 Task: Apply image segmentation techniques to identify objects in an image.
Action: Mouse moved to (132, 65)
Screenshot: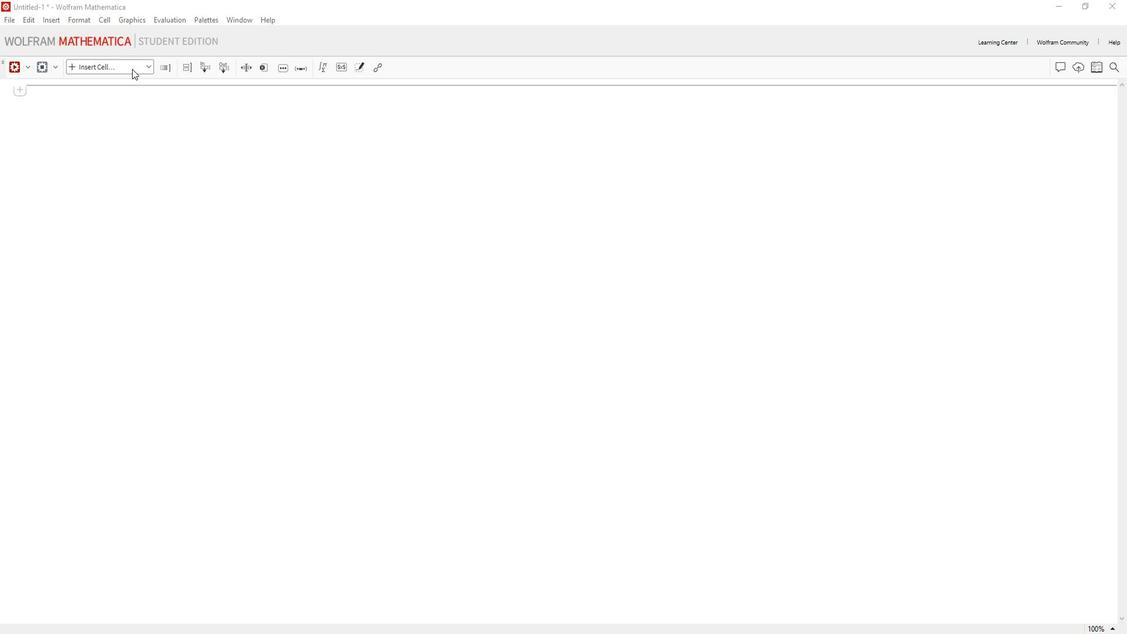 
Action: Mouse pressed left at (132, 65)
Screenshot: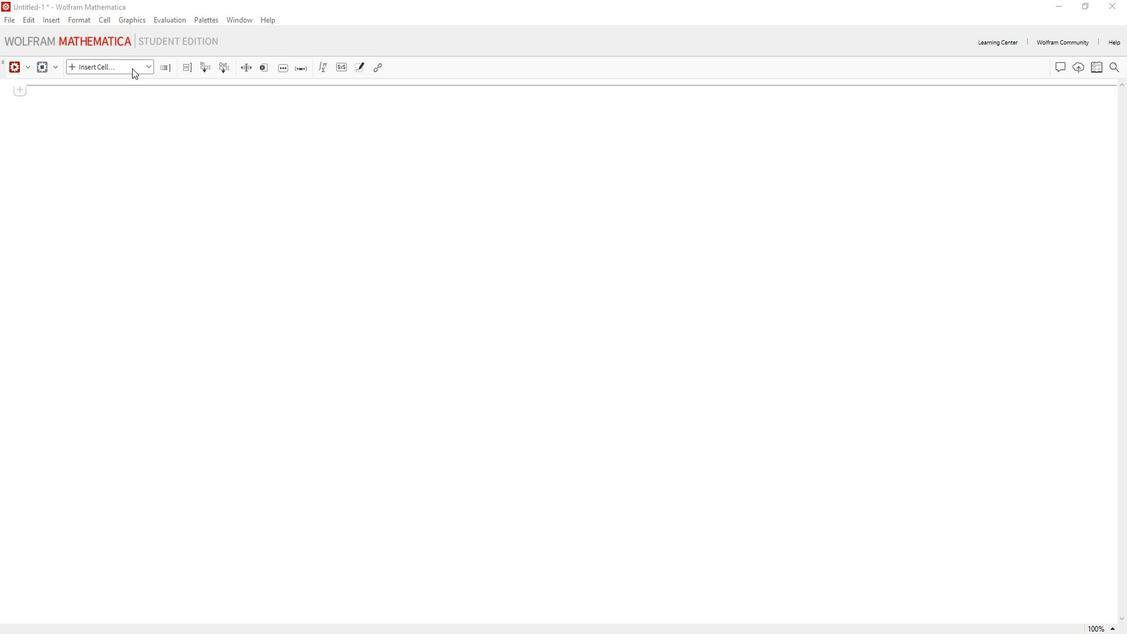 
Action: Mouse moved to (111, 217)
Screenshot: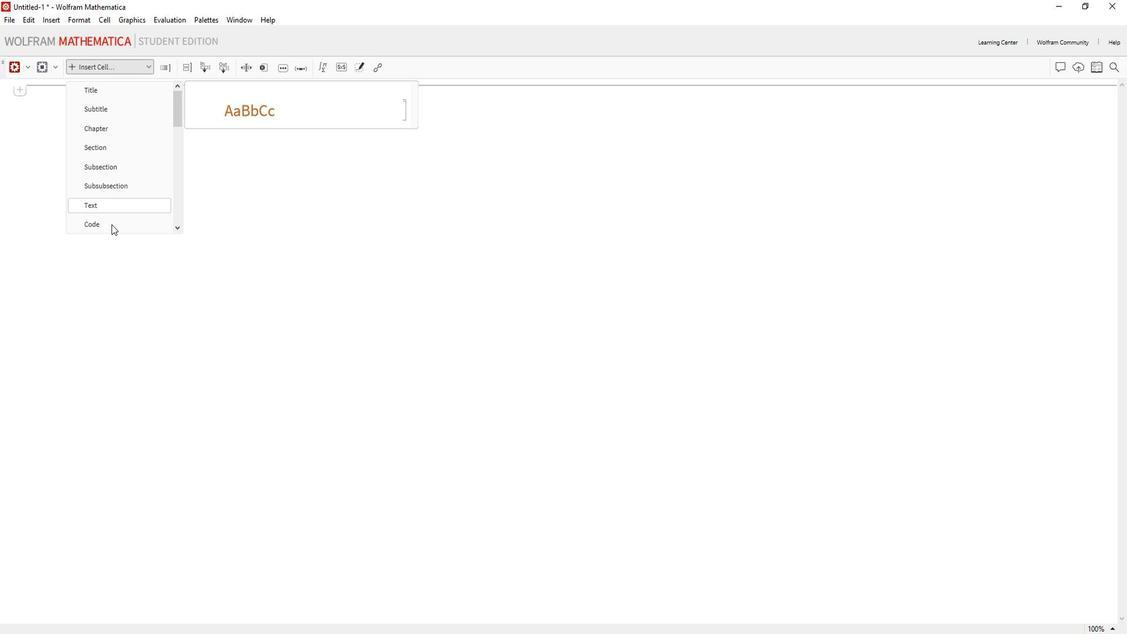 
Action: Mouse pressed left at (111, 217)
Screenshot: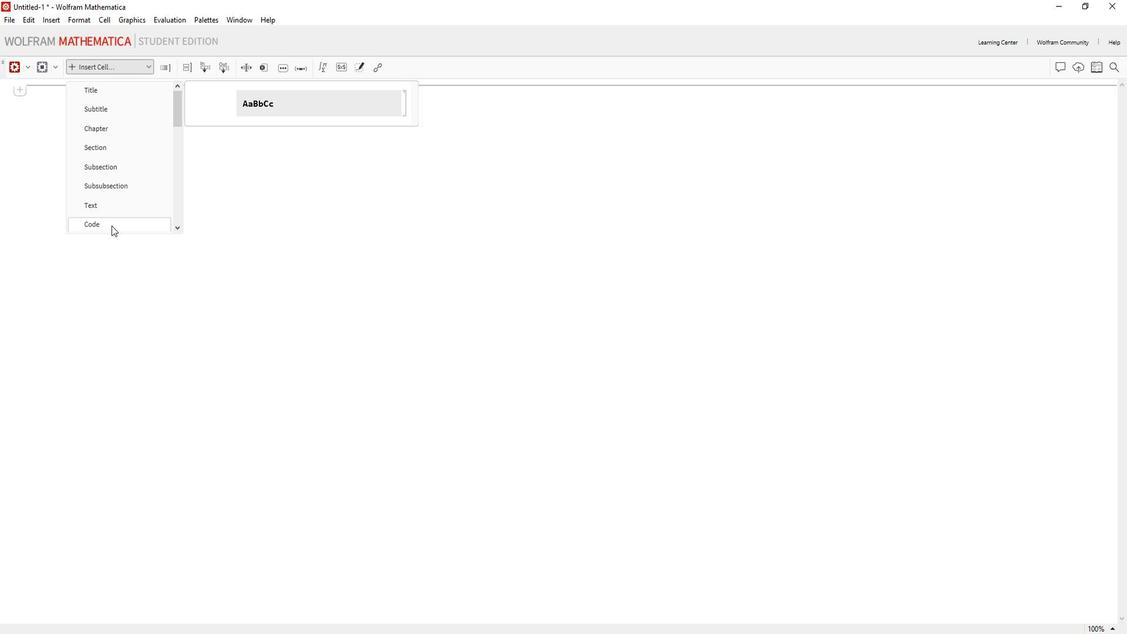 
Action: Mouse moved to (106, 216)
Screenshot: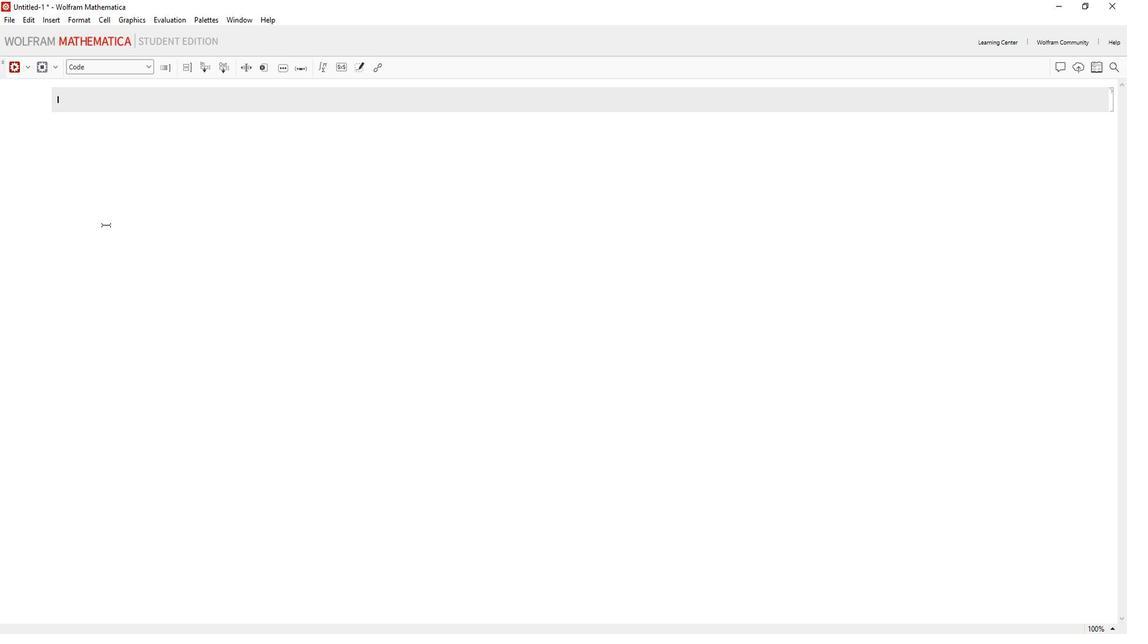
Action: Key pressed image<Key.space>=<Key.space><Key.caps_lock>I<Key.caps_lock>mport[<Key.shift_r>"<Key.caps_lock>E<Key.caps_lock>xample<Key.caps_lock>D<Key.caps_lock>ata/lena.tif<Key.right><Key.right>;<Key.enter>smoothed<Key.caps_lock>I<Key.caps_lock>mage<Key.space>=<Key.space><Key.caps_lock>G<Key.caps_lock>aussian<Key.caps_lock>F<Key.caps_lock>ilter[image,<Key.space>5<Key.right>;<Key.enter>edges<Key.space>=<Key.space><Key.caps_lock>L<Key.caps_lock>aplacian<Key.caps_lock>G<Key.caps_lock>aussian<Key.caps_lock>F<Key.caps_lock>ilter[smoothed<Key.caps_lock>I<Key.caps_lock>mage,<Key.space>2<Key.right>;<Key.enter>binary<Key.caps_lock><Key.caps_lock>m<Key.caps_lock>ASK<Key.space>=<Key.space><Key.caps_lock>b<Key.caps_lock>INARIZE[EDGES,<Key.space>0.1<Key.right>;<Key.enter>COMPONENTS<Key.space>=<Key.space><Key.caps_lock>w<Key.caps_lock>ATERSHED<Key.caps_lock>c<Key.caps_lock>OMPONENTS[<Key.caps_lock>g<Key.caps_lock>RADIENT<Key.caps_lock>f<Key.caps_lock>ILTER[NI<Key.backspace><Key.backspace>BINARY<Key.caps_lock>m<Key.caps_lock>ASK,<Key.space>1<Key.right>,<Key.space><Key.caps_lock>m<Key.caps_lock>ETHOD<Key.space>-<Key.shift>><Key.space><Key.shift_r>"<Key.caps_lock>b<Key.caps_lock>ASINS<Key.right><Key.right>;<Key.enter>HIGHLIGHTED<Key.caps_lock>i<Key.caps_lock>MAGE<Key.space>=<Key.space><Key.caps_lock>c<Key.caps_lock>OLORIZE[<Key.caps_lock>m<Key.caps_lock>ORPHOLOGICAL<Key.caps_lock>c<Key.caps_lock>OMPONENTS[COMPONENTS<Key.right>,<Key.space><Key.caps_lock>c<Key.caps_lock>OLOR<Key.caps_lock>f<Key.caps_lock>UNCTION<Key.space>-<Key.shift>><Key.space><Key.shift_r>"<Key.caps_lock>d<Key.caps_lock>ARK<Key.caps_lock>r<Key.caps_lock>AINBOW<Key.right><Key.right>;<Key.enter><Key.caps_lock>r<Key.caps_lock>OW[<Key.shift_r>{<Key.caps_lock>i<Key.caps_lock>MAGE[IMAGE,<Key.space><Key.caps_lock>i<Key.caps_lock>MAGE<Key.caps_lock>s<Key.caps_lock>IZE<Key.space>-<Key.shift>><Key.space>200<Key.right>,<Key.space><Key.caps_lock>i<Key.caps_lock>MAGE[HIGHLIGHTED<Key.caps_lock>i<Key.caps_lock>MAGE,<Key.space><Key.caps_lock>i<Key.caps_lock>MAGE<Key.caps_lock>s<Key.caps_lock>IZE<Key.space>-<Key.shift>><Key.space>200<Key.right><Key.right><Key.right><Key.space>
Screenshot: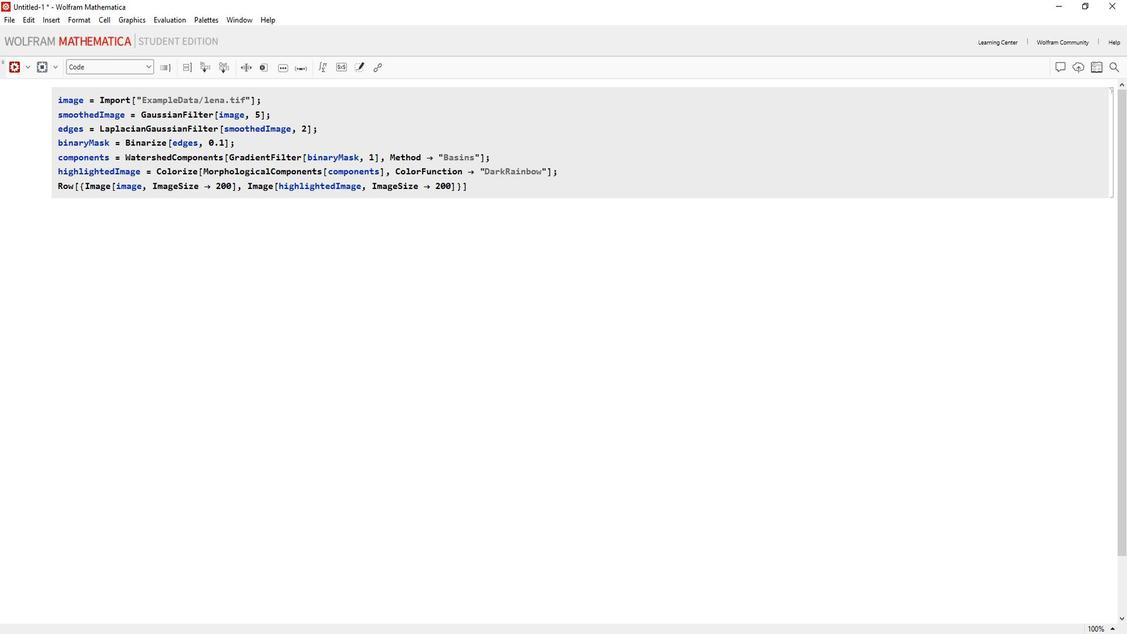 
Action: Mouse moved to (17, 62)
Screenshot: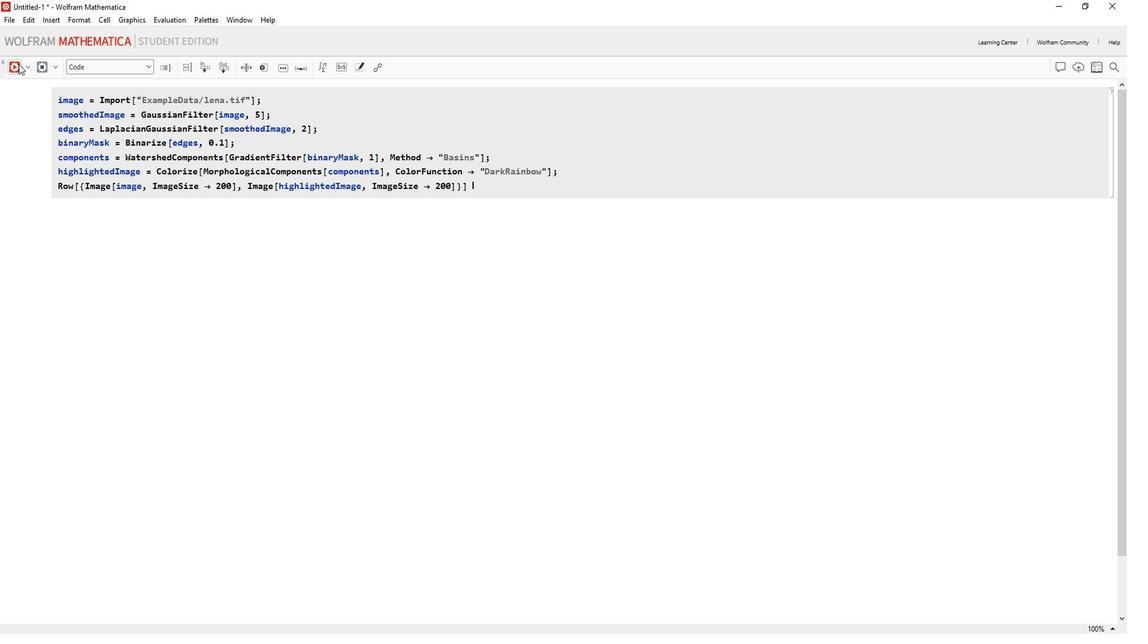 
Action: Mouse pressed left at (17, 62)
Screenshot: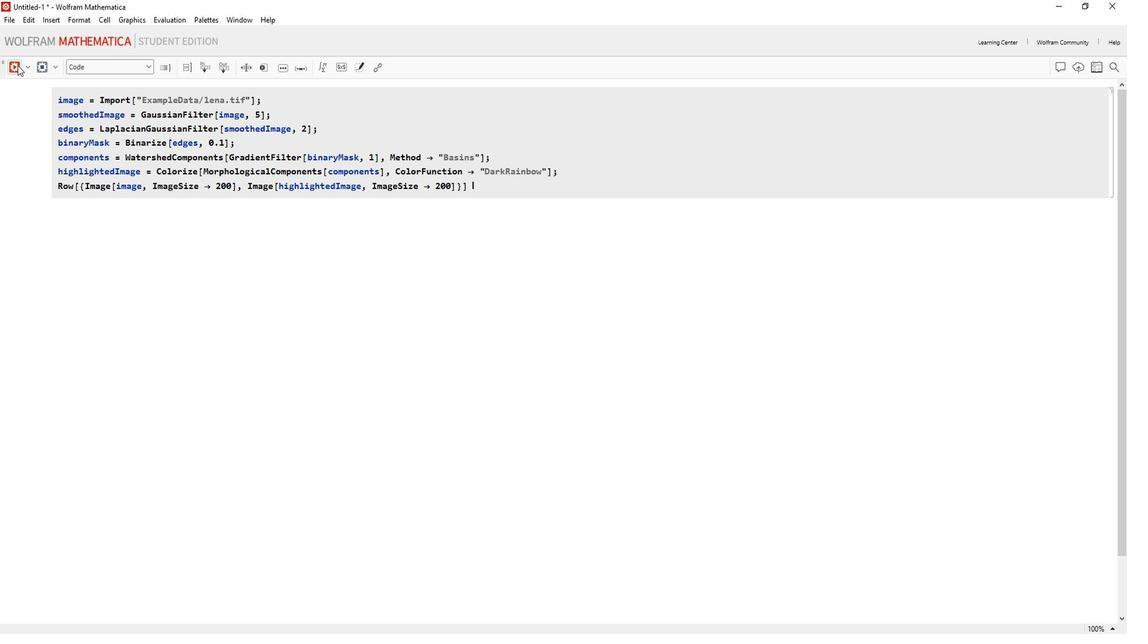 
Action: Mouse moved to (462, 418)
Screenshot: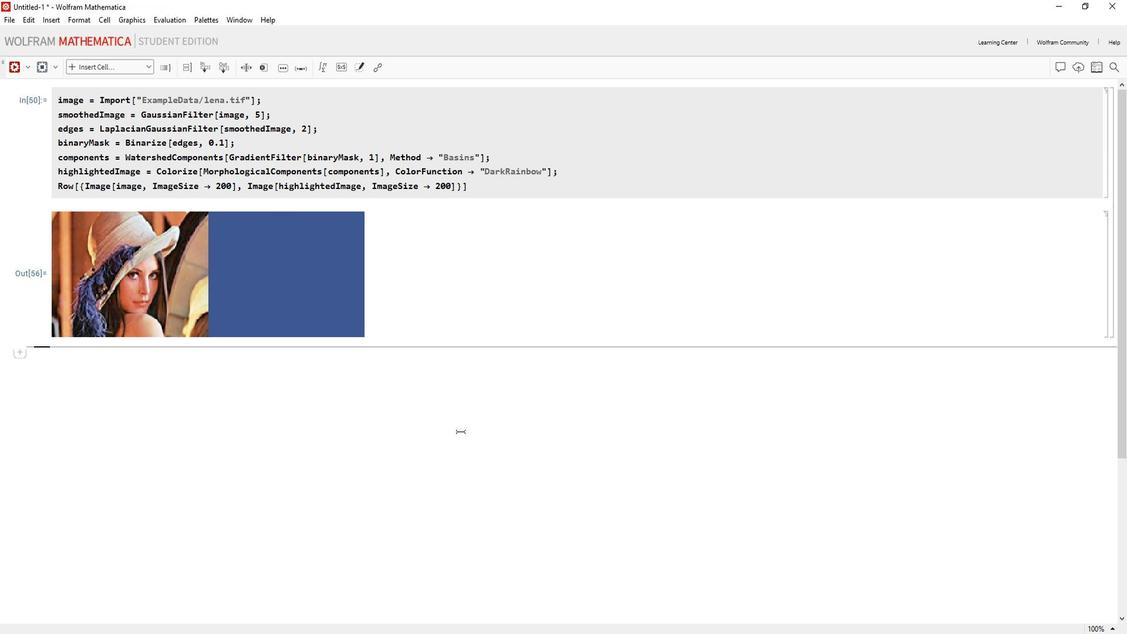 
